 Task: Open the event Second Marketing Campaign Review and Optimization Strategies on '2023/10/20', change the date to 2023/11/20, change the font style of the description to Georgia, set the availability to Working elsewhere, insert an emoji Sky blue heart, logged in from the account softage.10@softage.net and add another guest for the event, softage.9@softage.net. Change the alignment of the event description to Align left.Change the font color of the description to Dark Red and select an event charm, 
Action: Mouse moved to (405, 187)
Screenshot: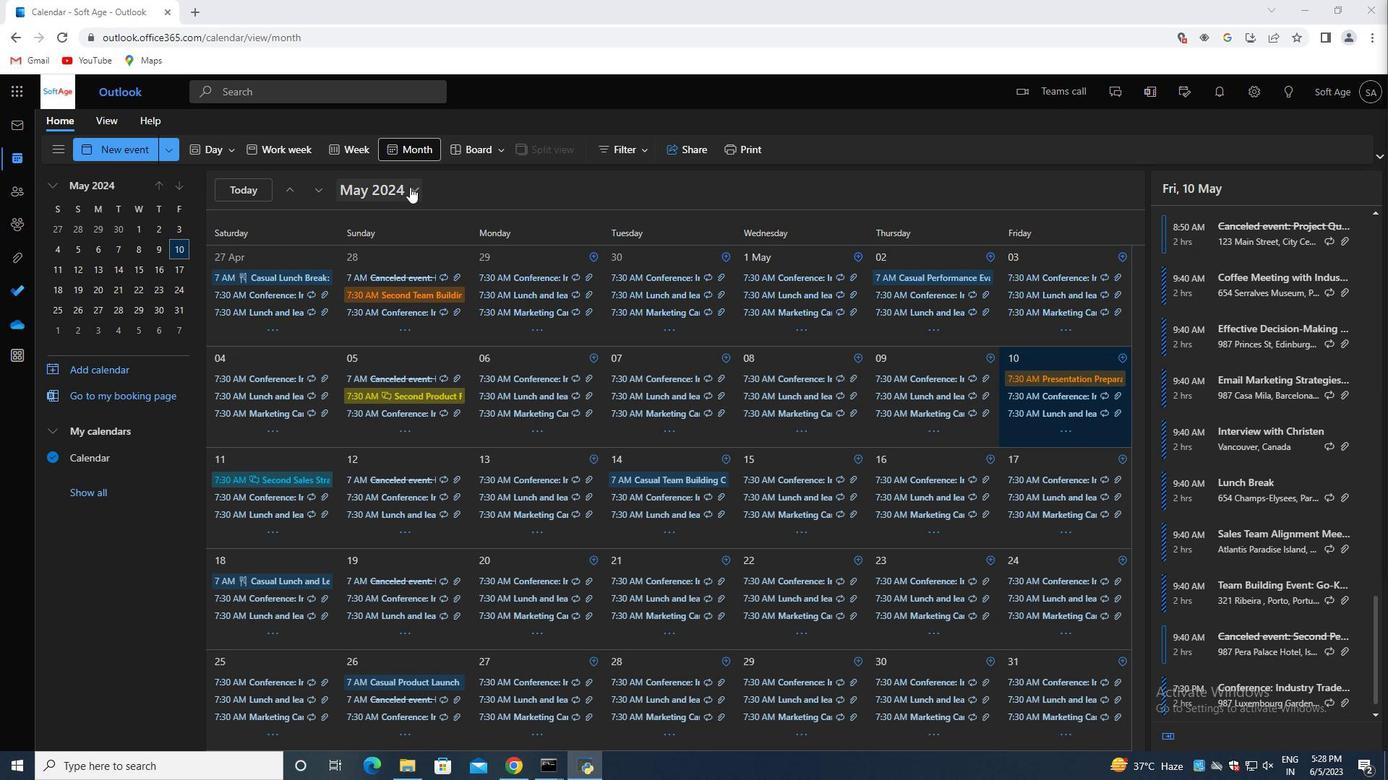 
Action: Mouse pressed left at (405, 187)
Screenshot: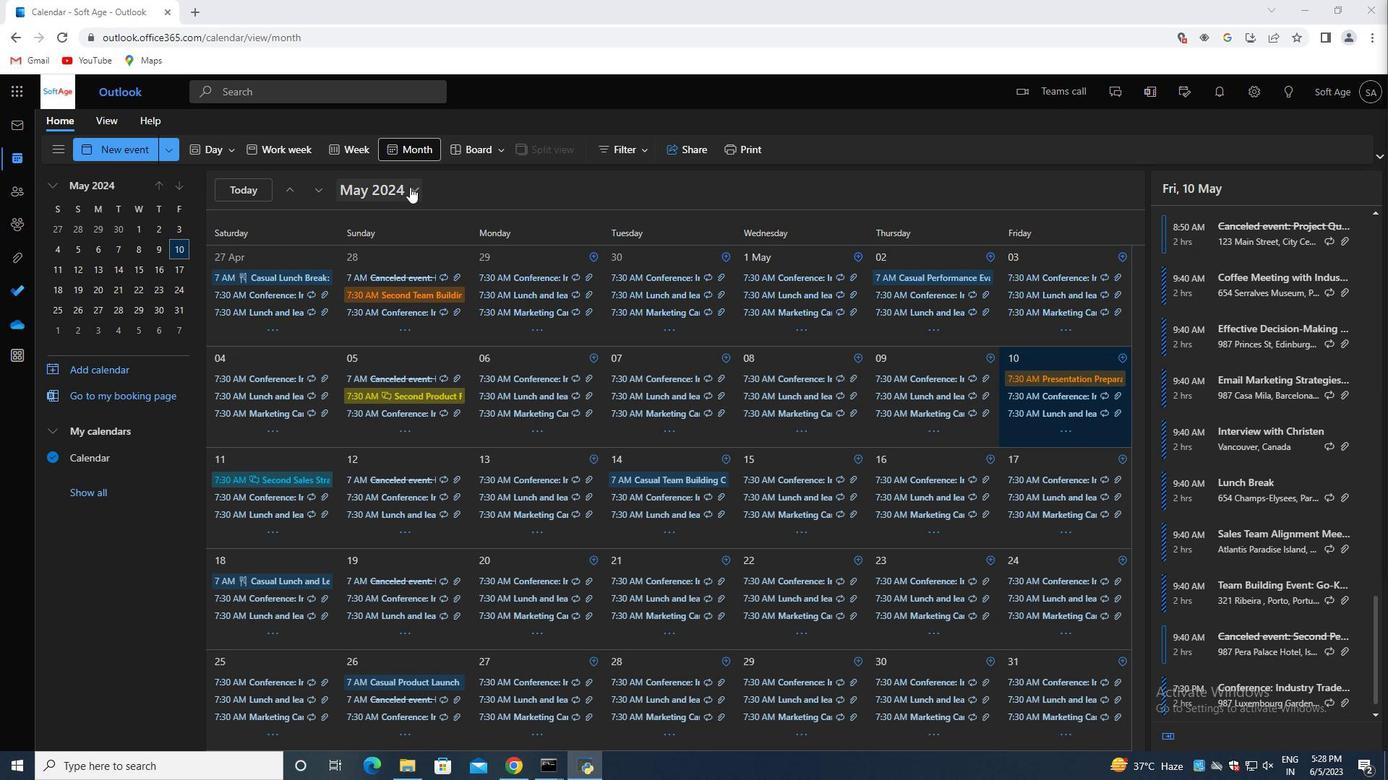 
Action: Mouse moved to (450, 223)
Screenshot: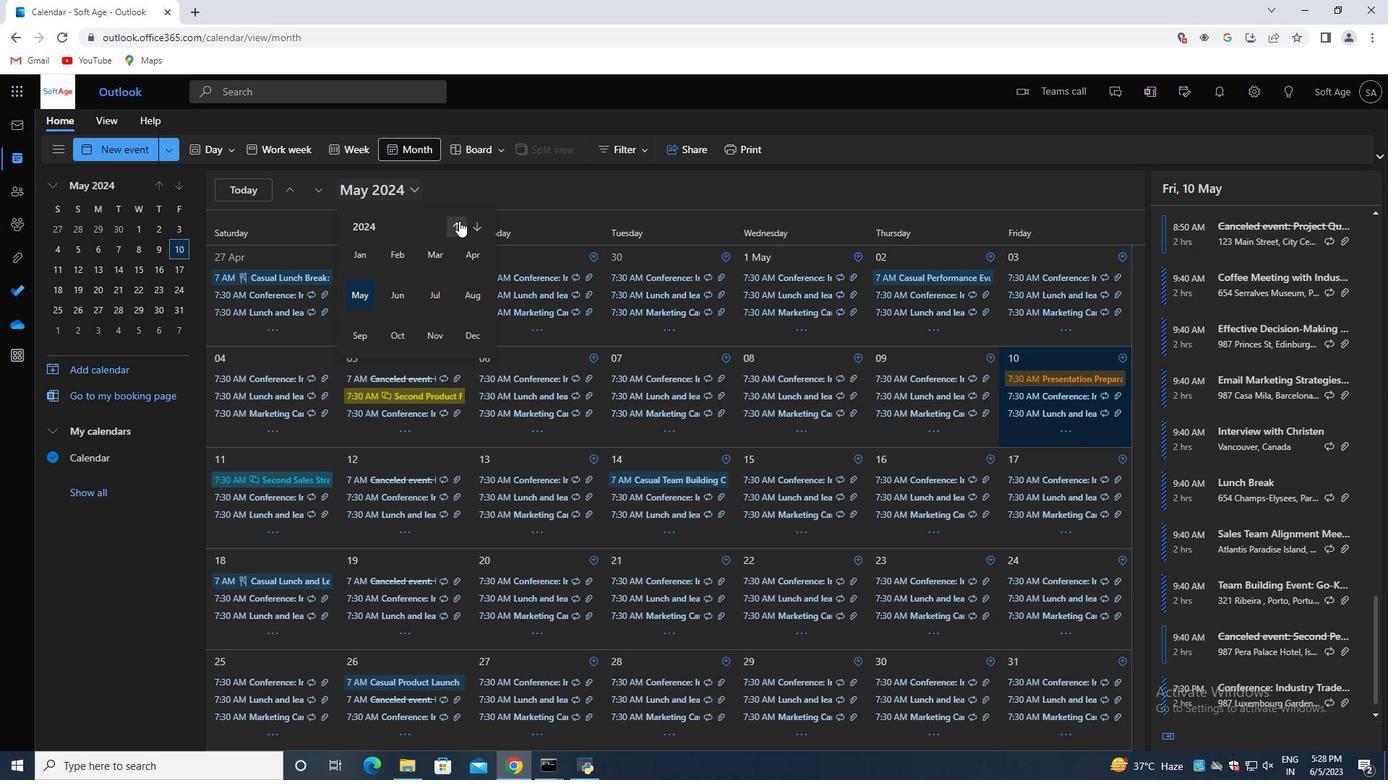 
Action: Mouse pressed left at (450, 223)
Screenshot: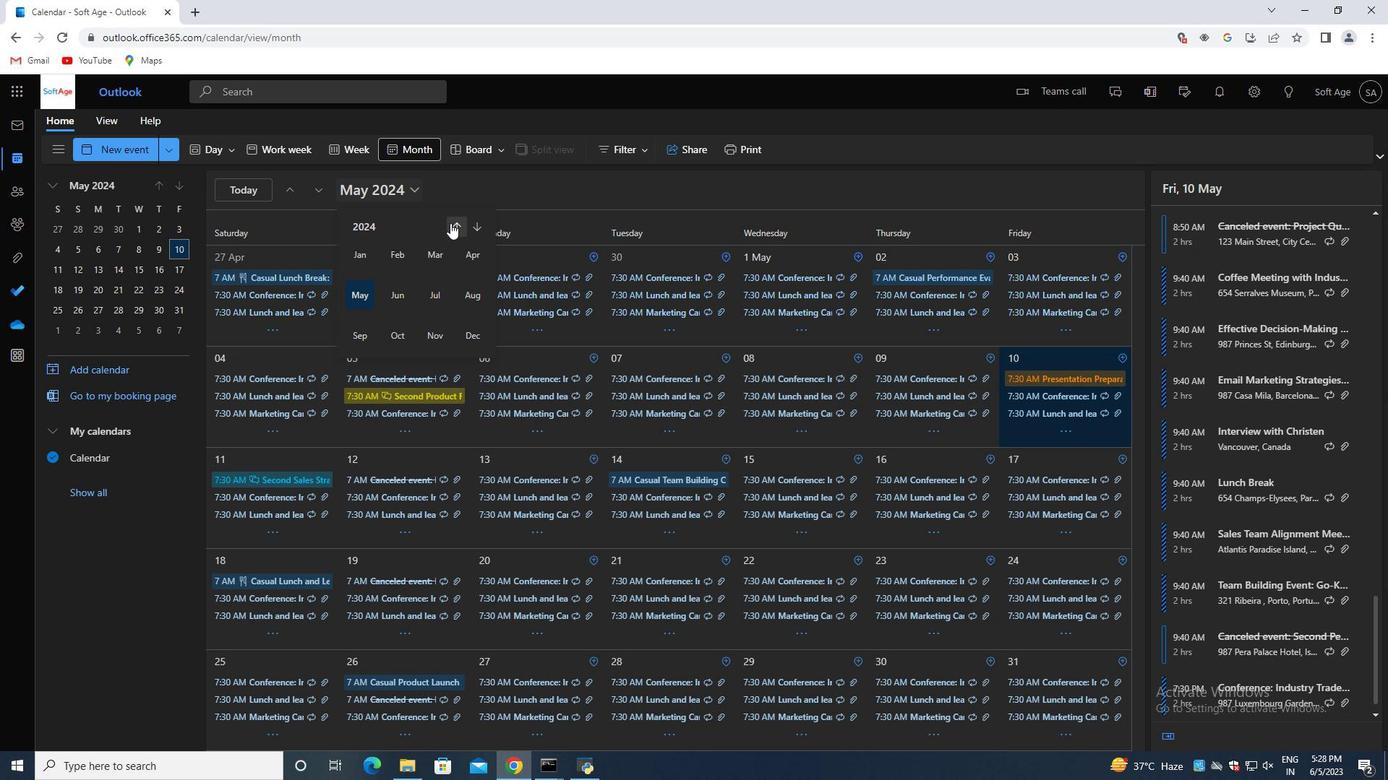 
Action: Mouse moved to (389, 336)
Screenshot: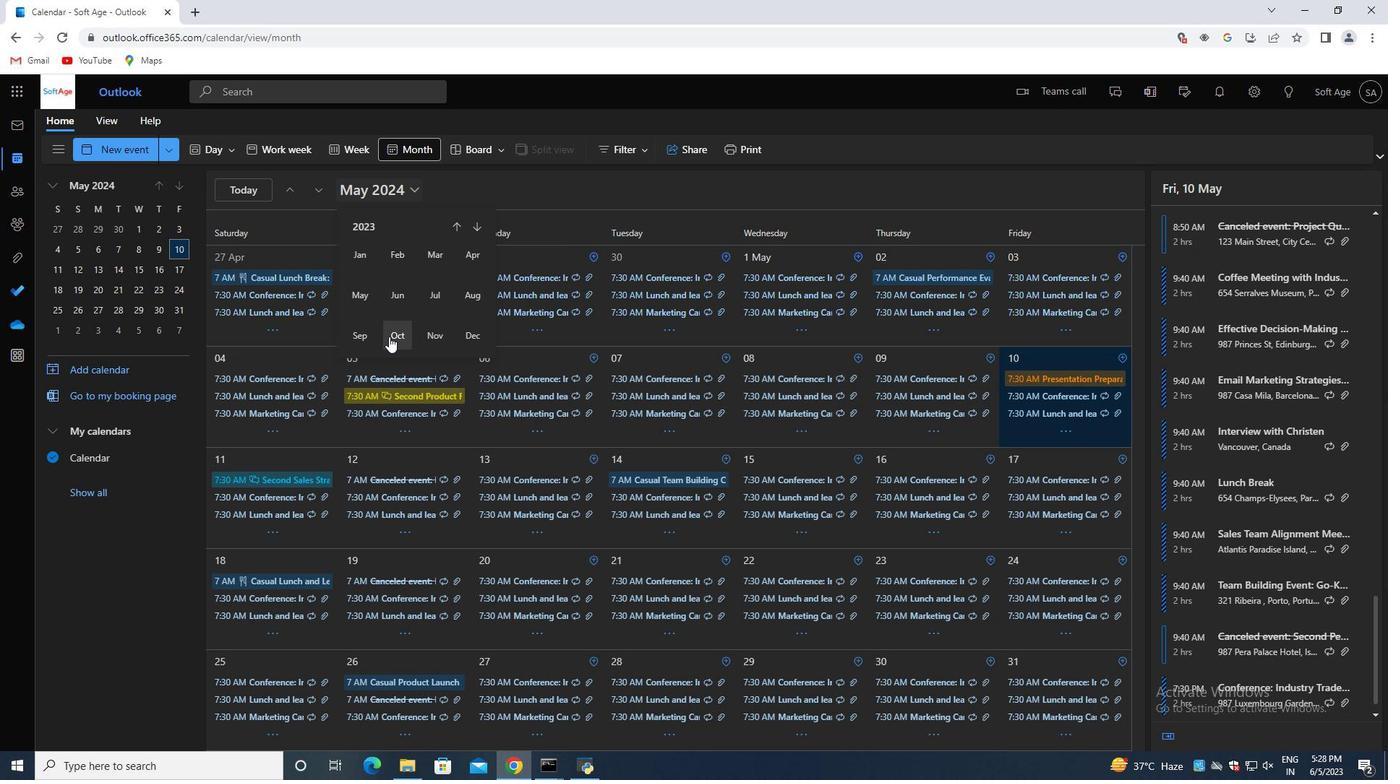
Action: Mouse pressed left at (389, 336)
Screenshot: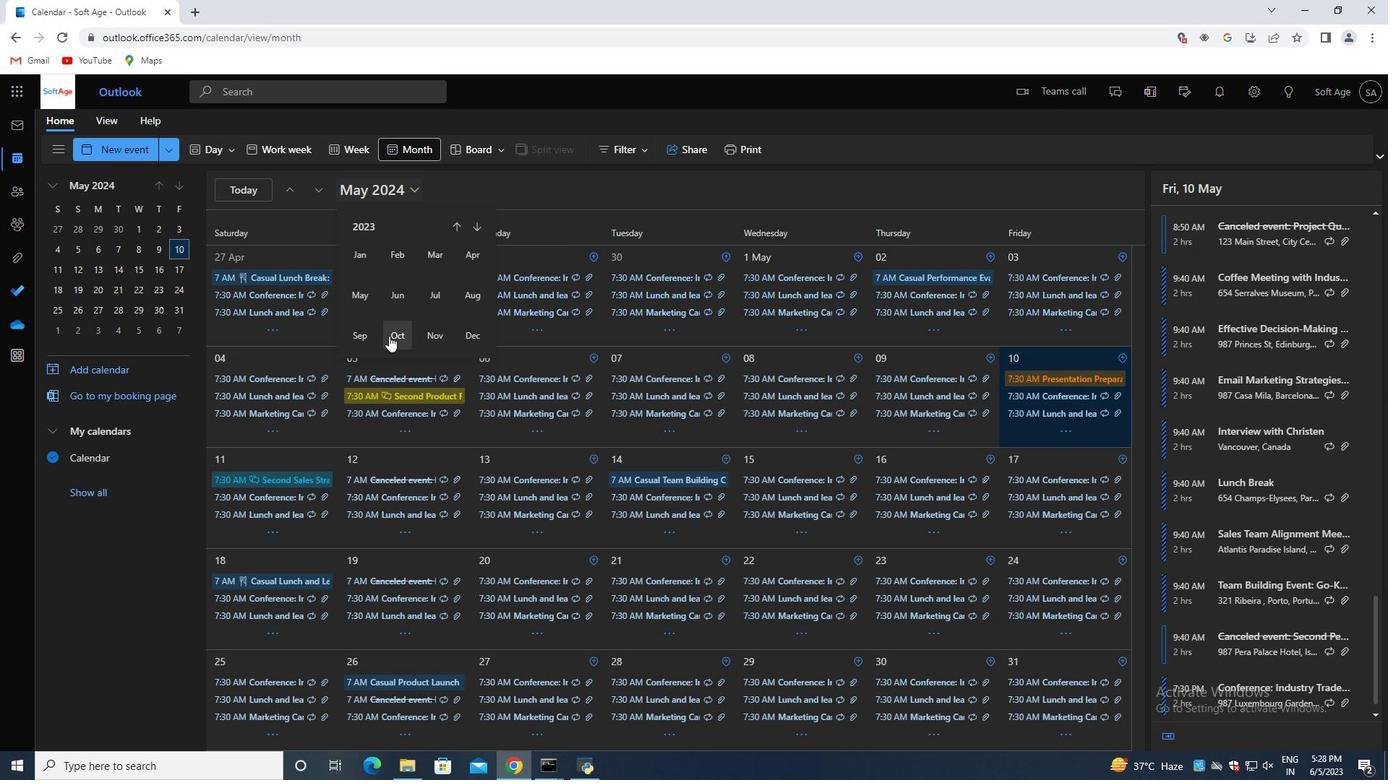 
Action: Mouse moved to (1039, 524)
Screenshot: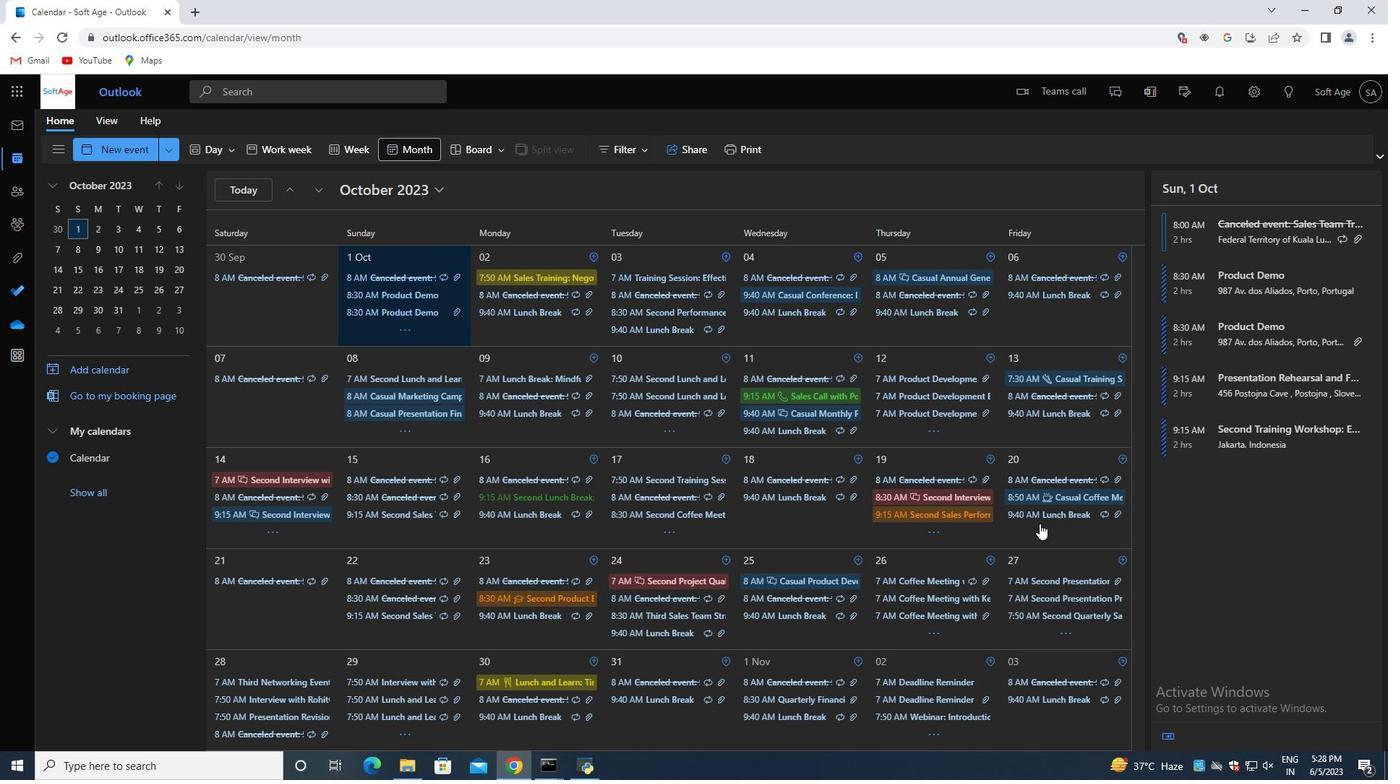 
Action: Mouse pressed left at (1039, 524)
Screenshot: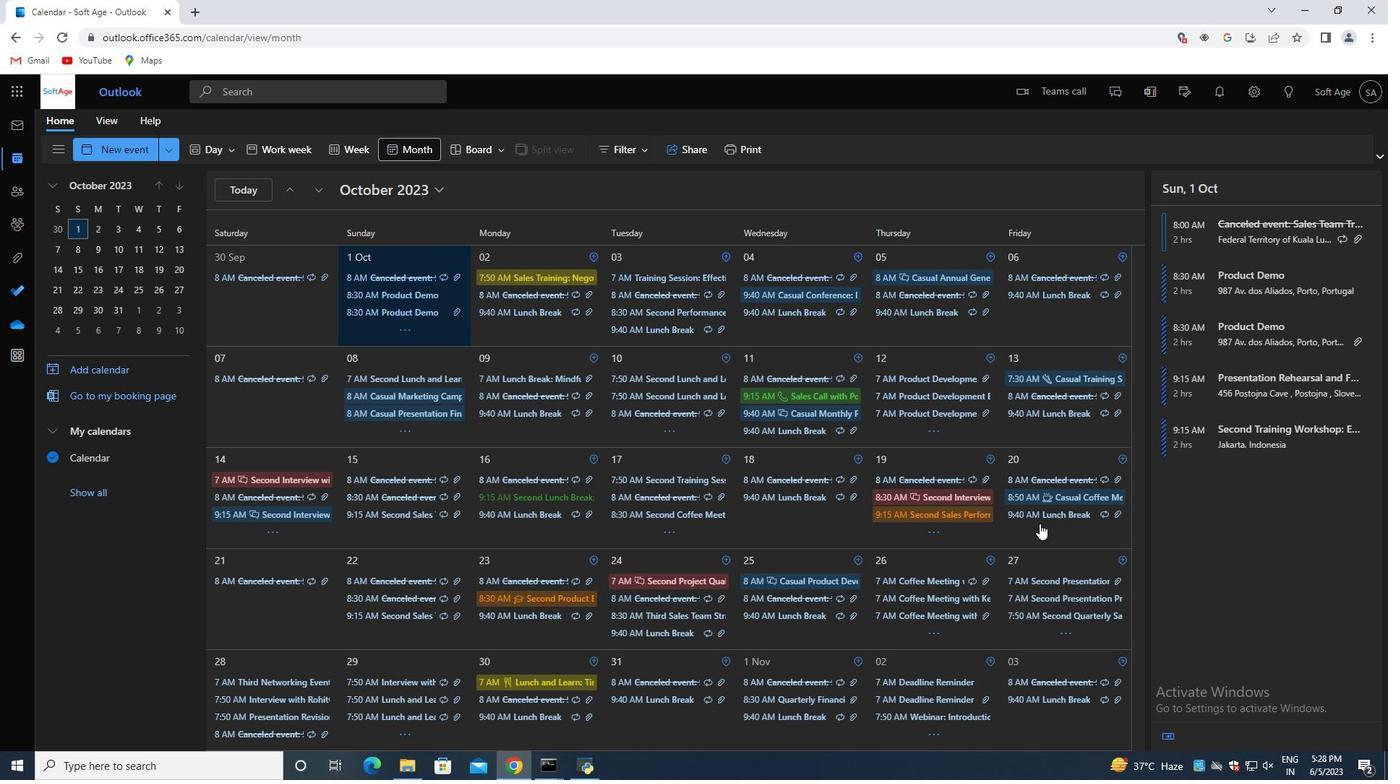 
Action: Mouse moved to (1287, 313)
Screenshot: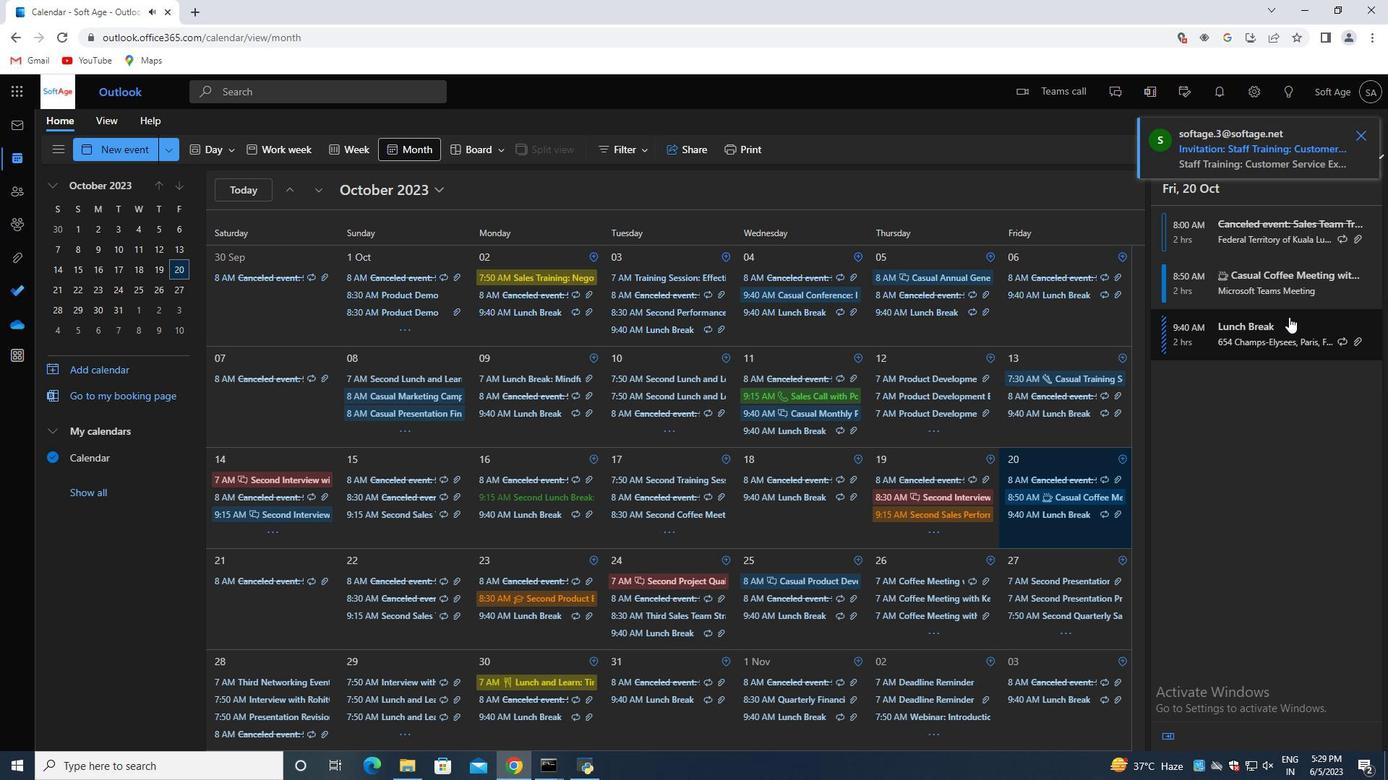 
